 Task: Select single editior layout.
Action: Mouse moved to (187, 3)
Screenshot: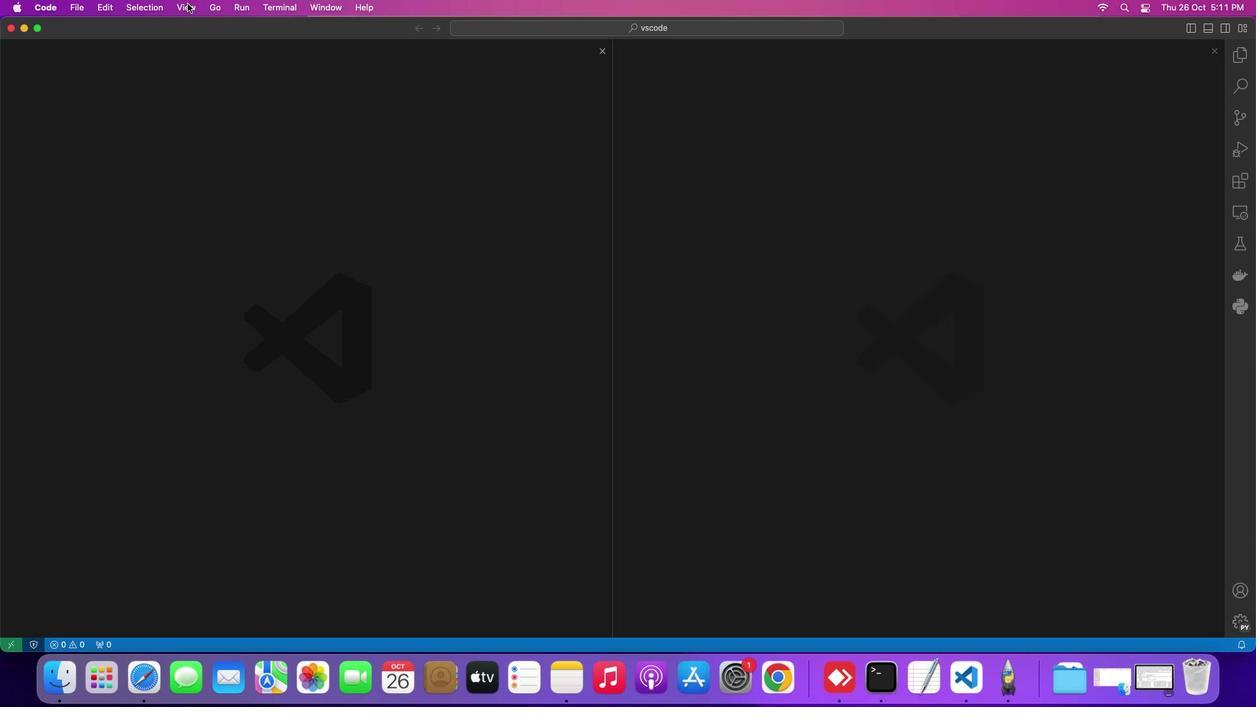 
Action: Mouse pressed left at (187, 3)
Screenshot: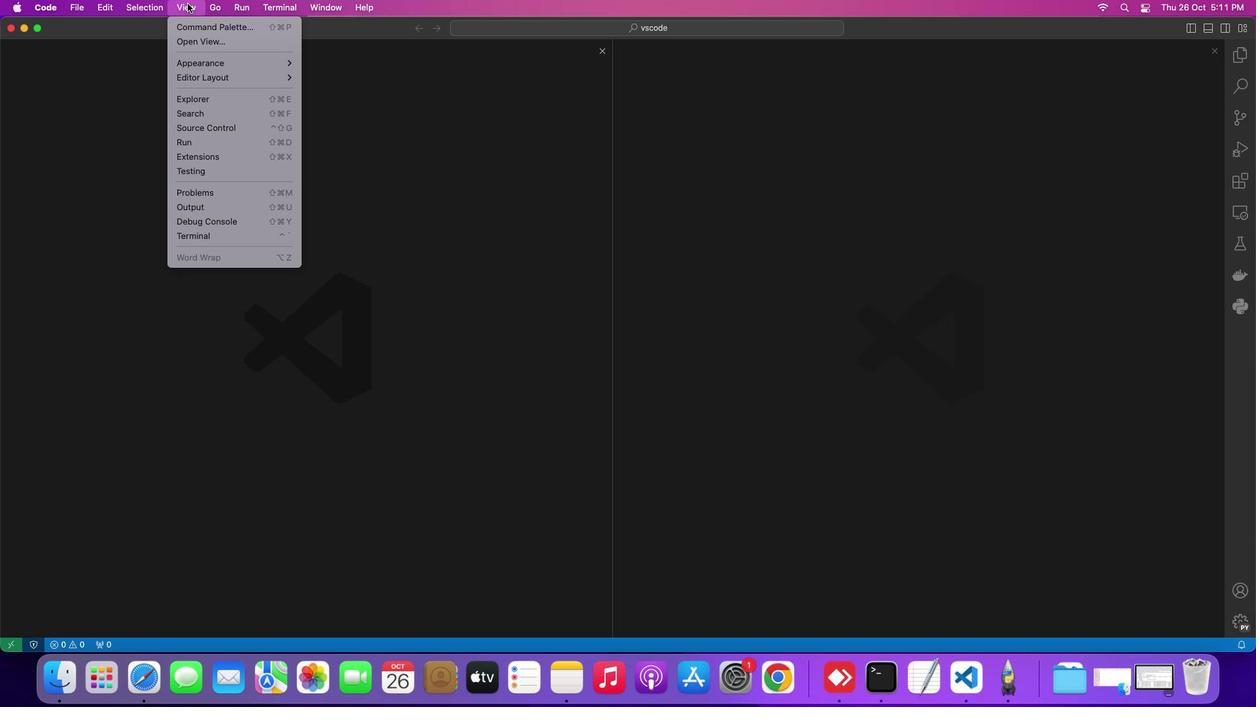 
Action: Mouse moved to (206, 75)
Screenshot: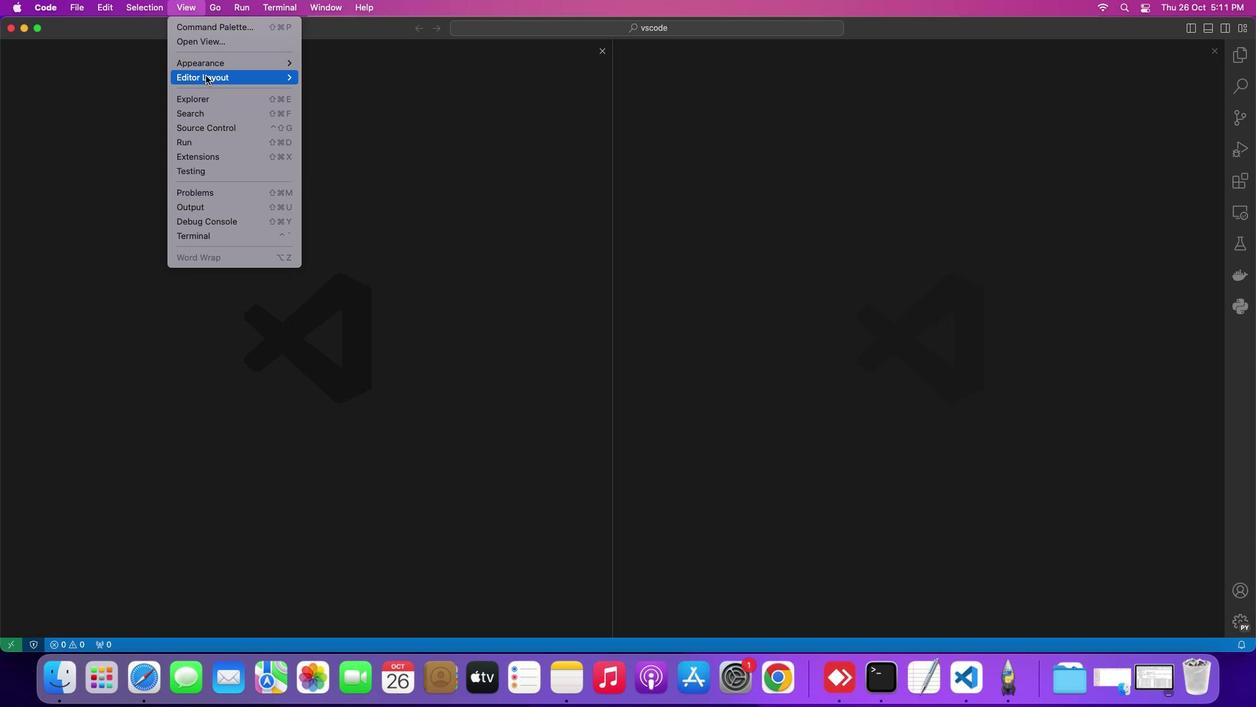 
Action: Mouse pressed left at (206, 75)
Screenshot: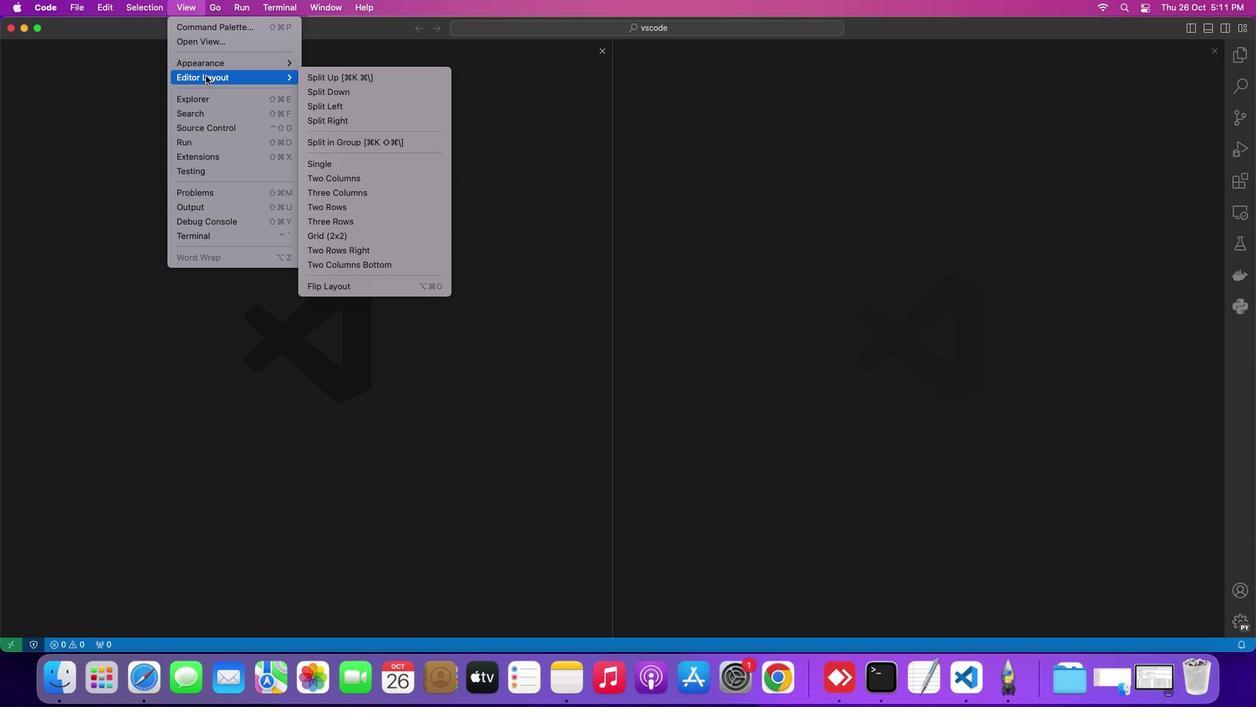 
Action: Mouse moved to (324, 165)
Screenshot: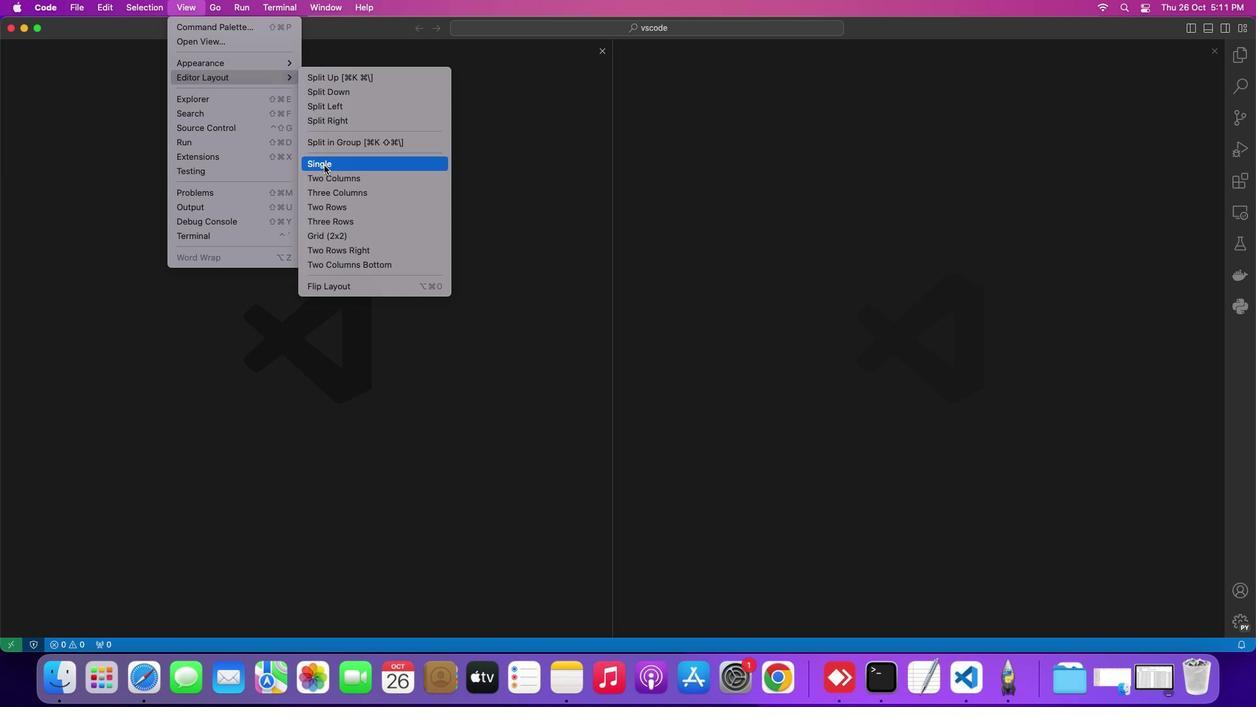 
Action: Mouse pressed left at (324, 165)
Screenshot: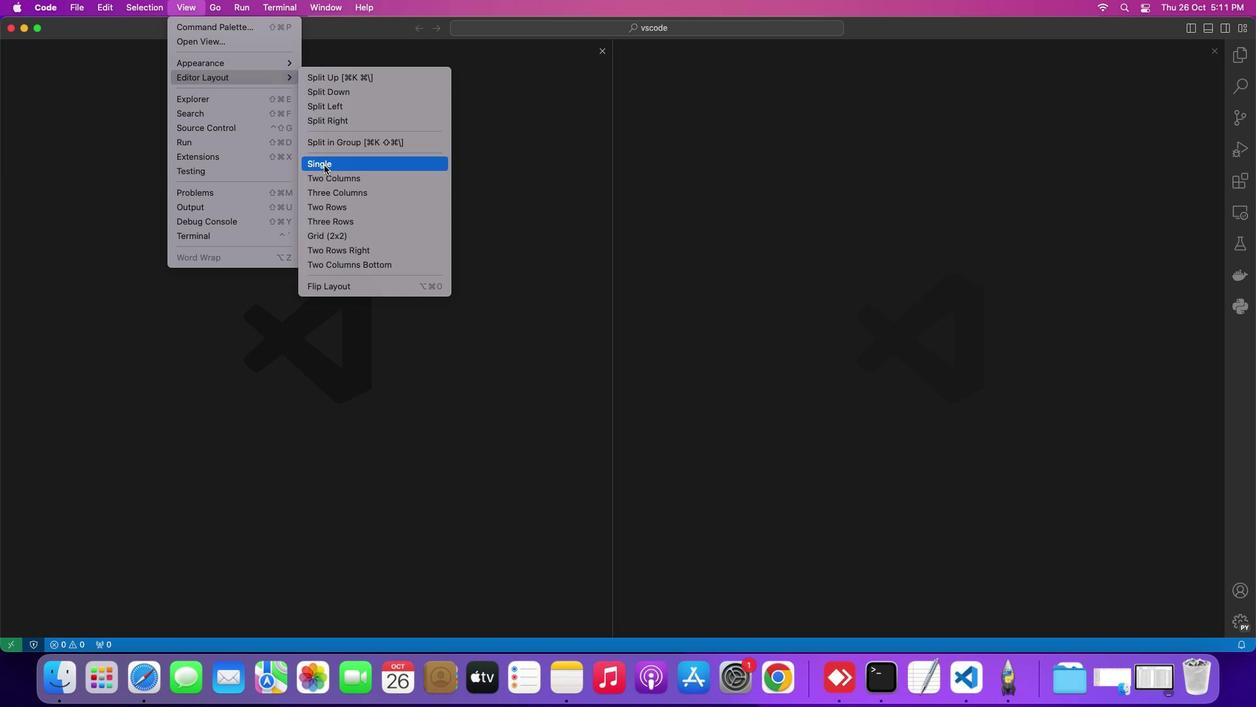 
Action: Mouse moved to (328, 116)
Screenshot: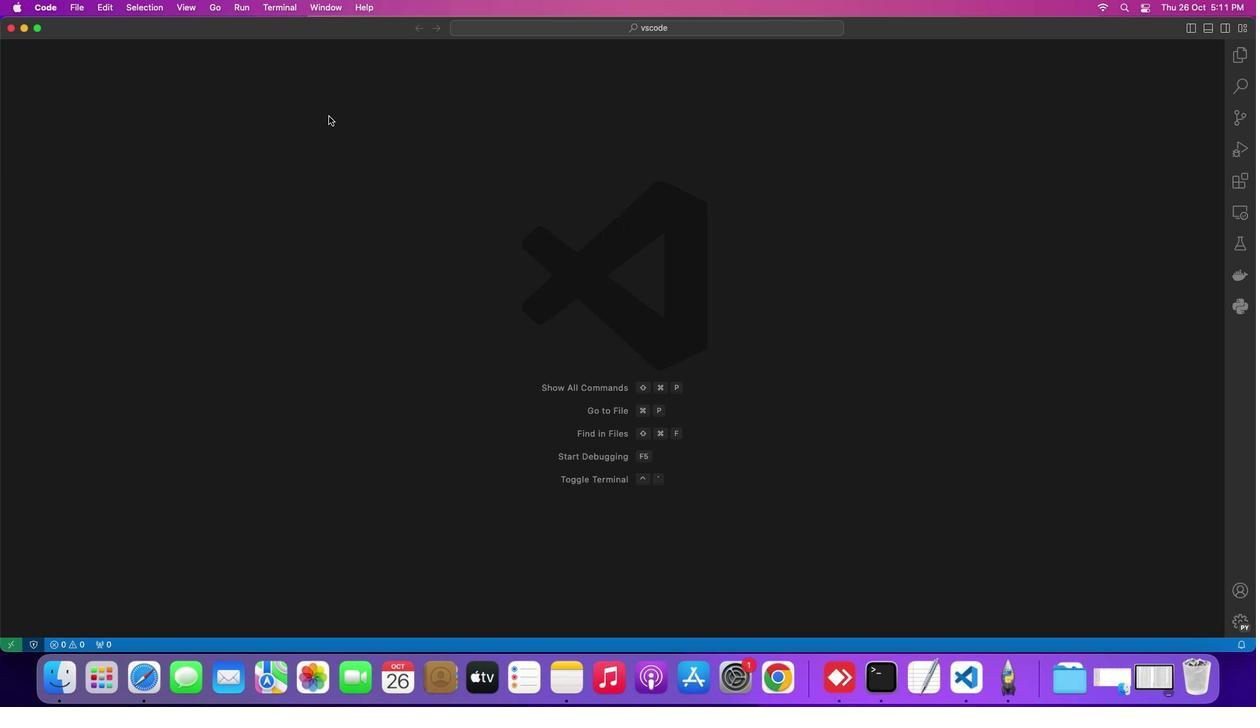 
